 Task: Select Show Map
Action: Mouse pressed left at (200, 164)
Screenshot: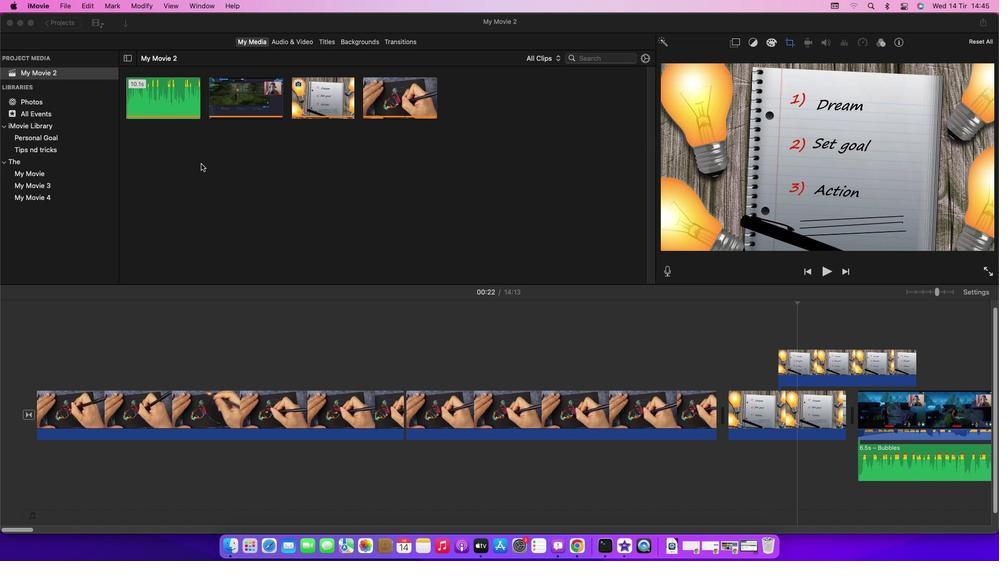 
Action: Mouse moved to (39, 5)
Screenshot: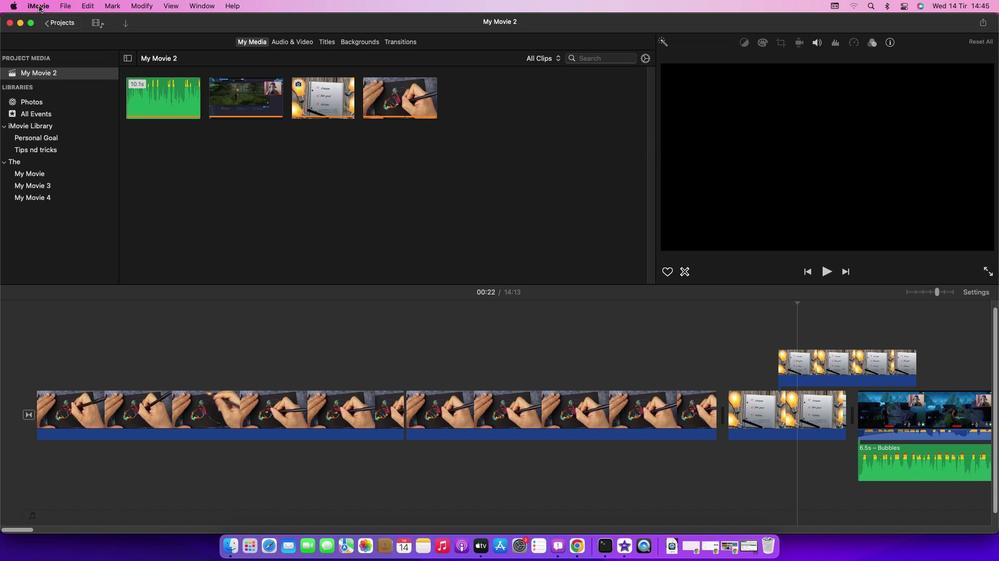 
Action: Mouse pressed left at (39, 5)
Screenshot: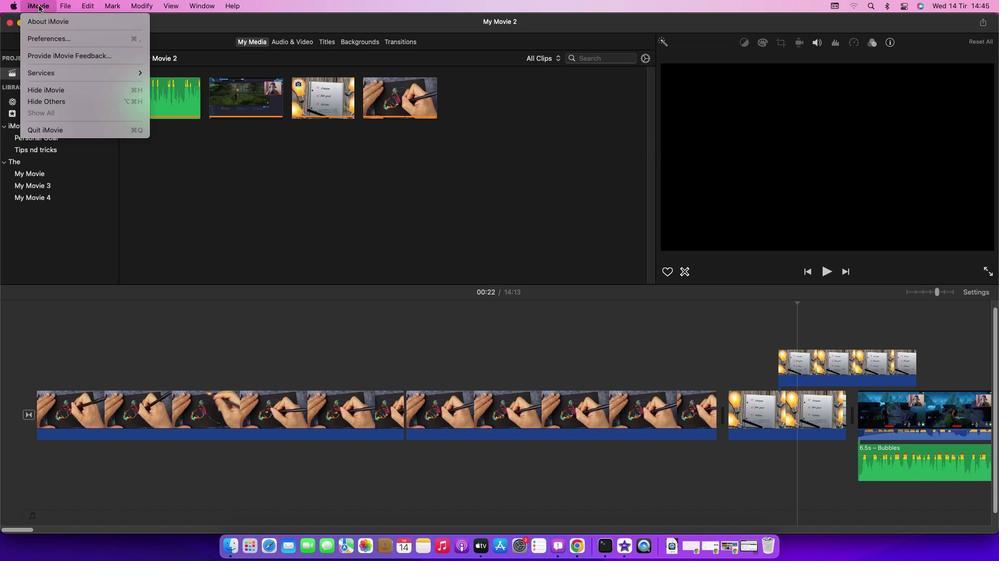 
Action: Mouse moved to (174, 90)
Screenshot: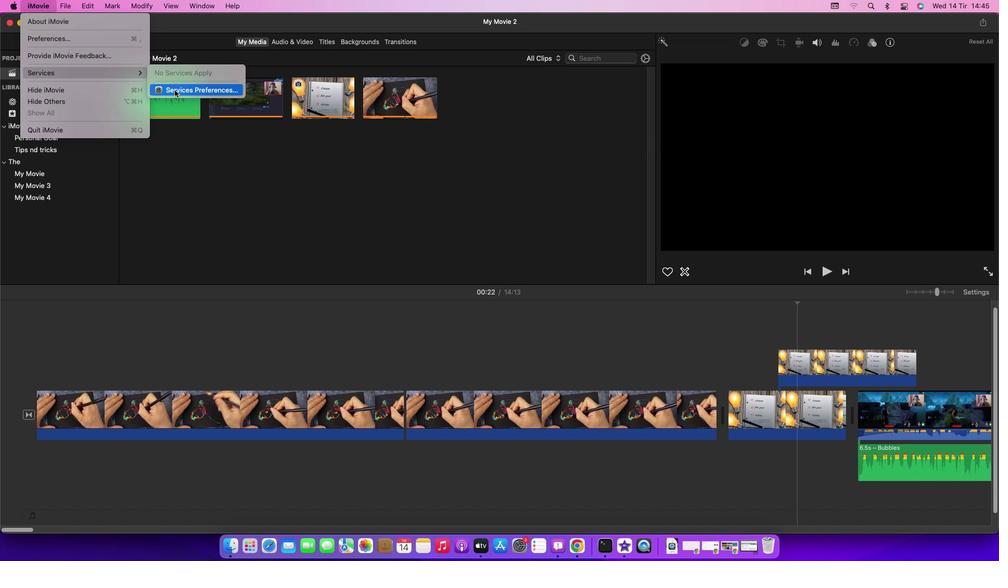 
Action: Mouse pressed left at (174, 90)
Screenshot: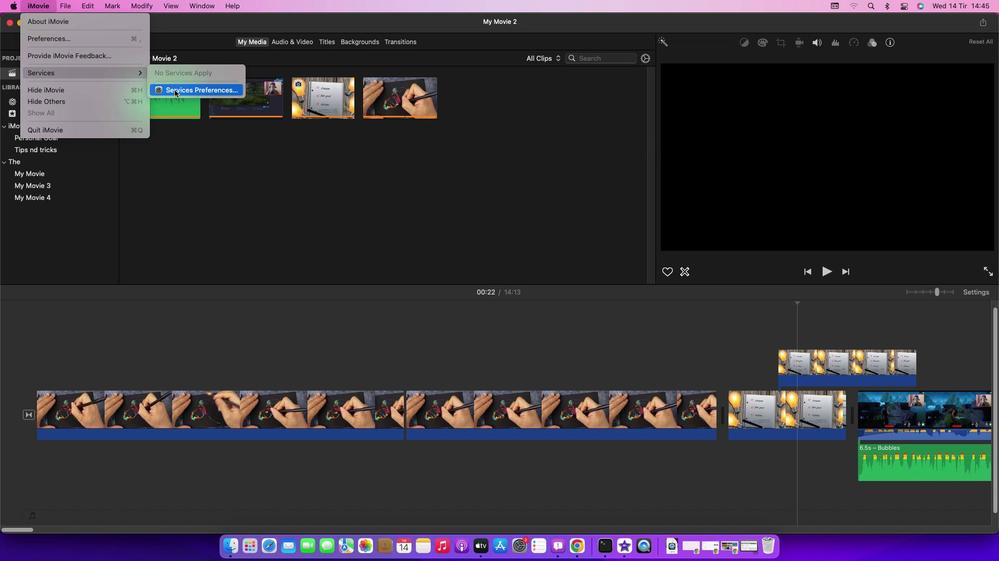 
Action: Mouse moved to (334, 59)
Screenshot: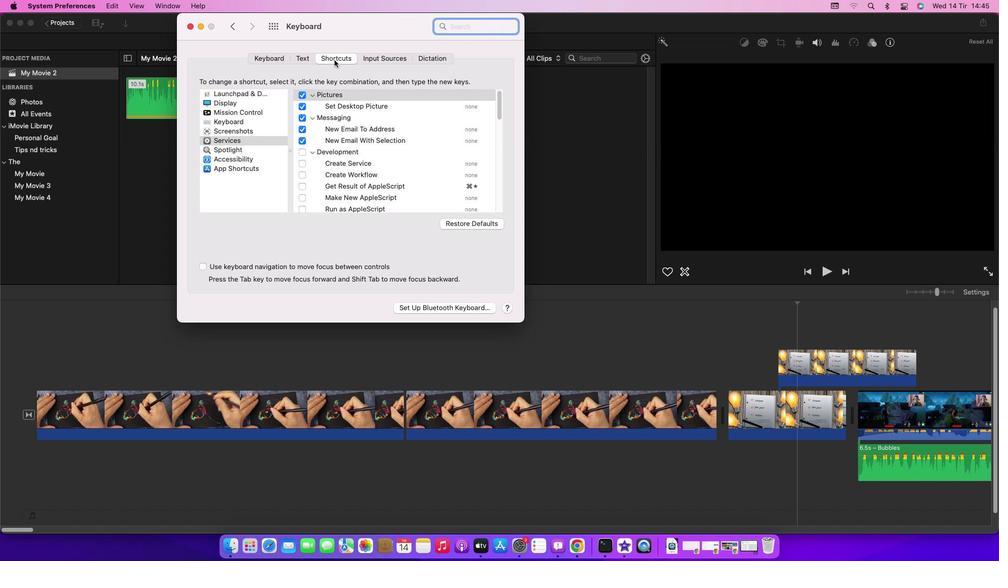 
Action: Mouse pressed left at (334, 59)
Screenshot: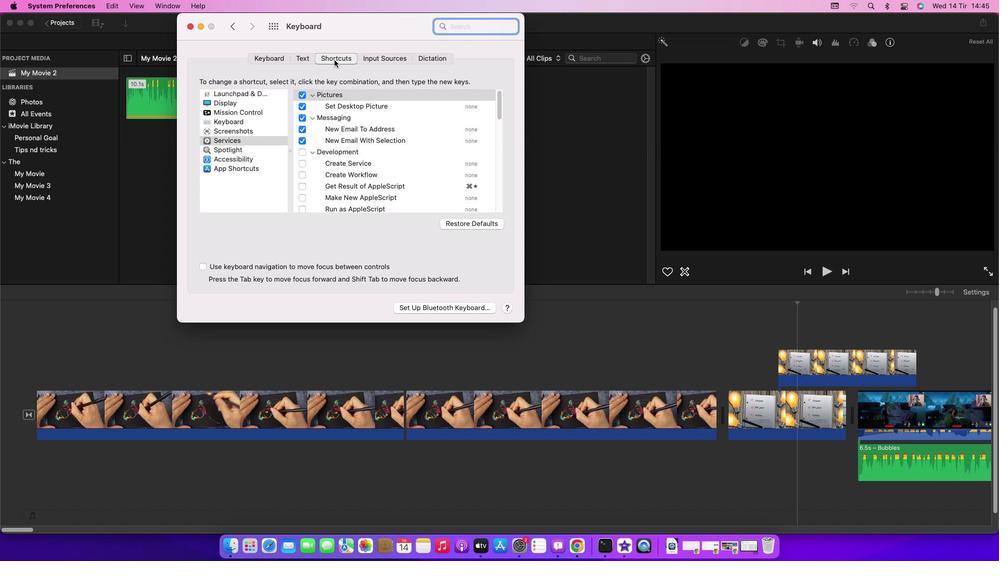 
Action: Mouse moved to (242, 141)
Screenshot: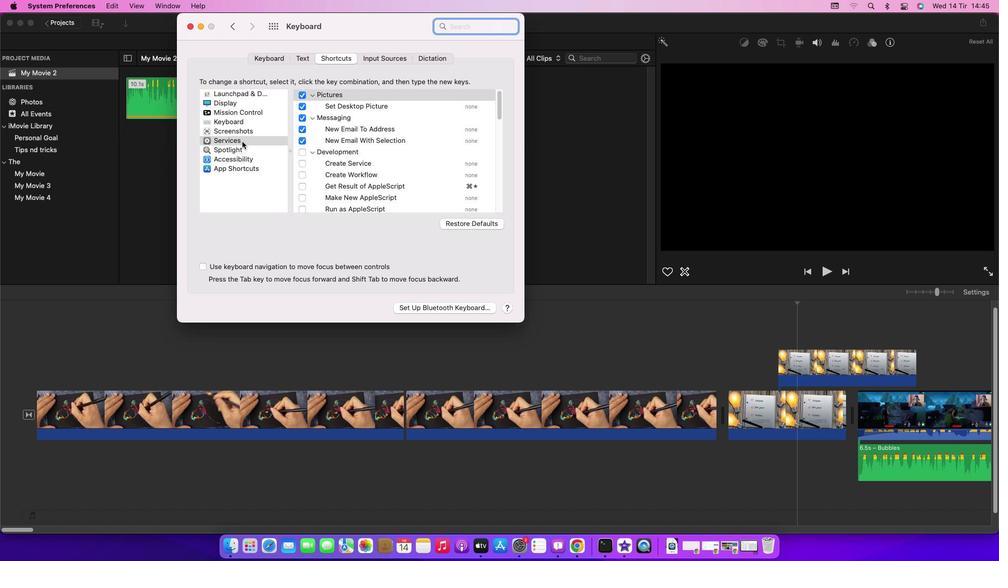
Action: Mouse pressed left at (242, 141)
Screenshot: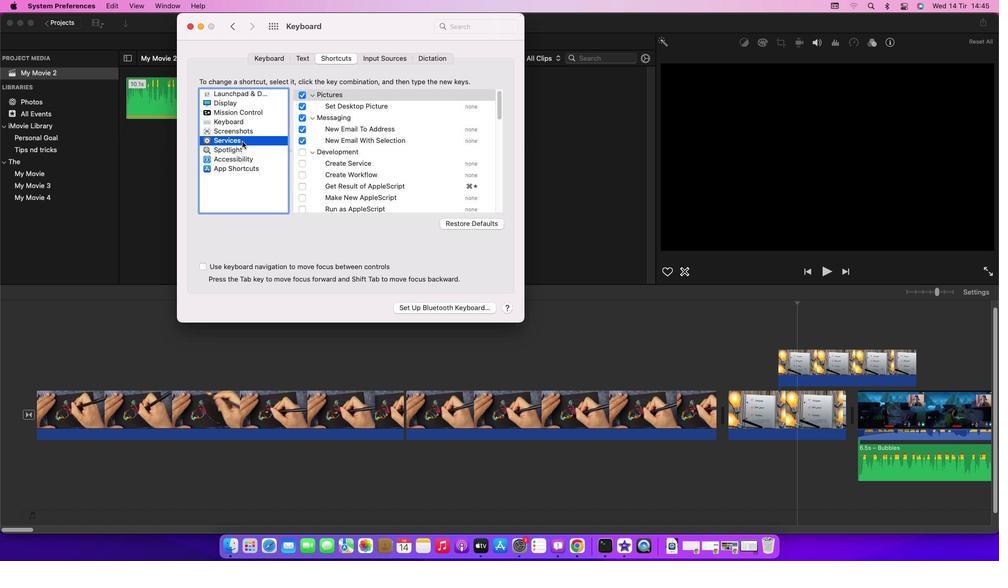 
Action: Mouse moved to (366, 193)
Screenshot: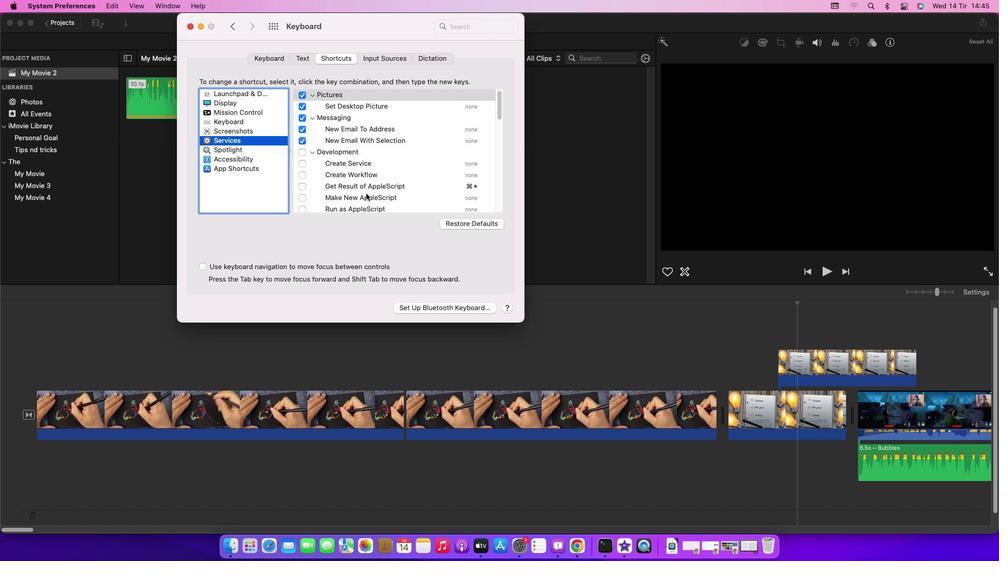
Action: Mouse scrolled (366, 193) with delta (0, 0)
Screenshot: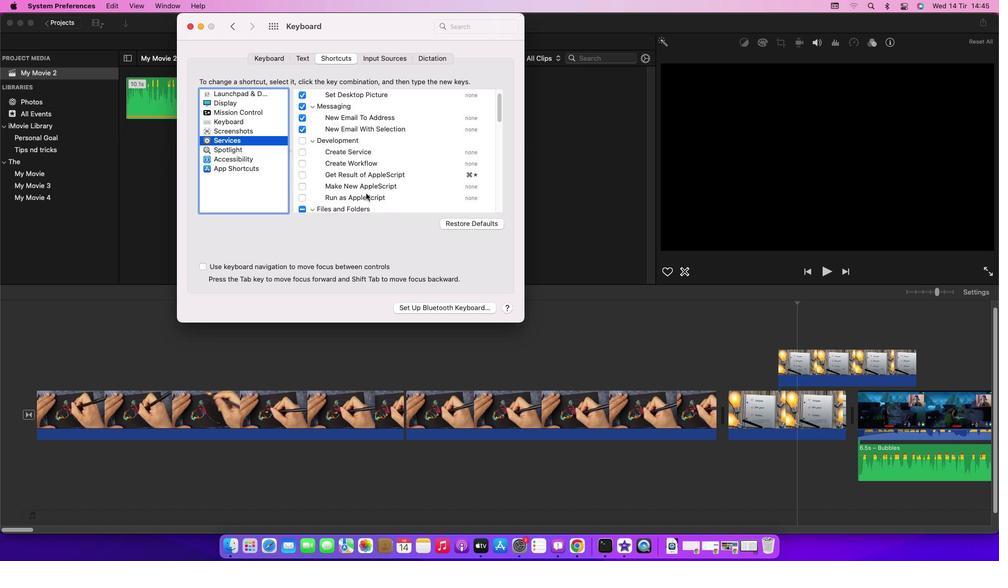
Action: Mouse scrolled (366, 193) with delta (0, 0)
Screenshot: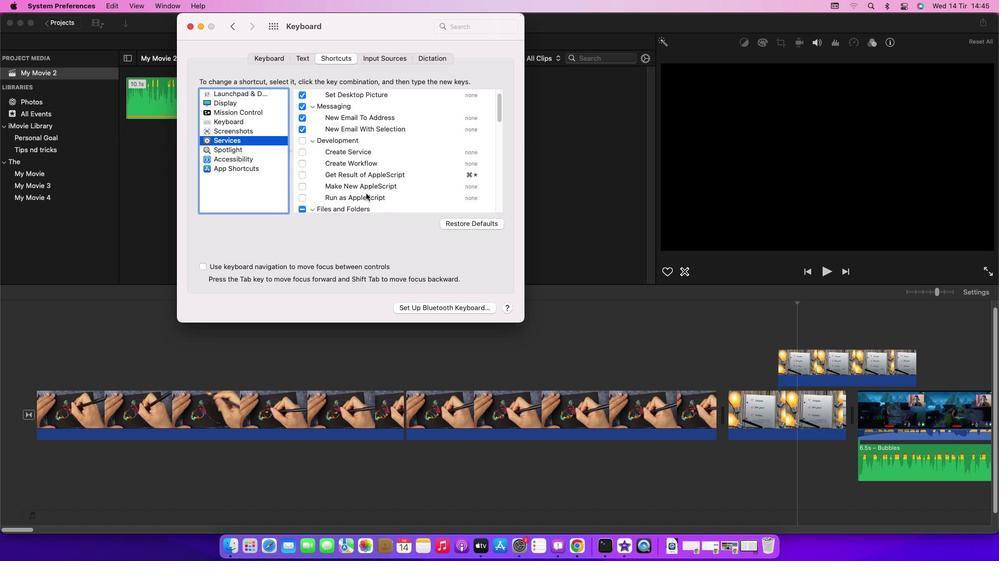 
Action: Mouse scrolled (366, 193) with delta (0, -1)
Screenshot: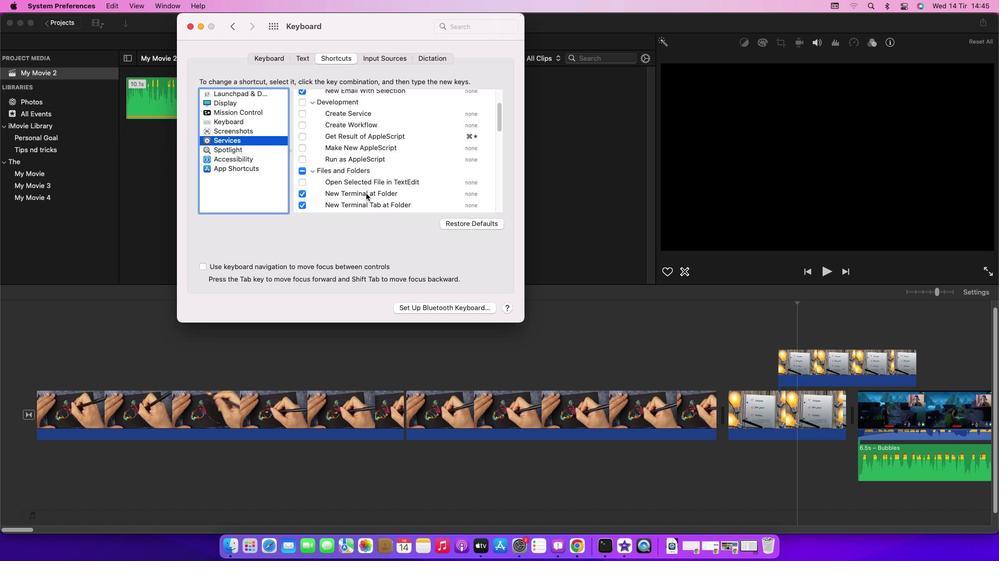 
Action: Mouse scrolled (366, 193) with delta (0, -2)
Screenshot: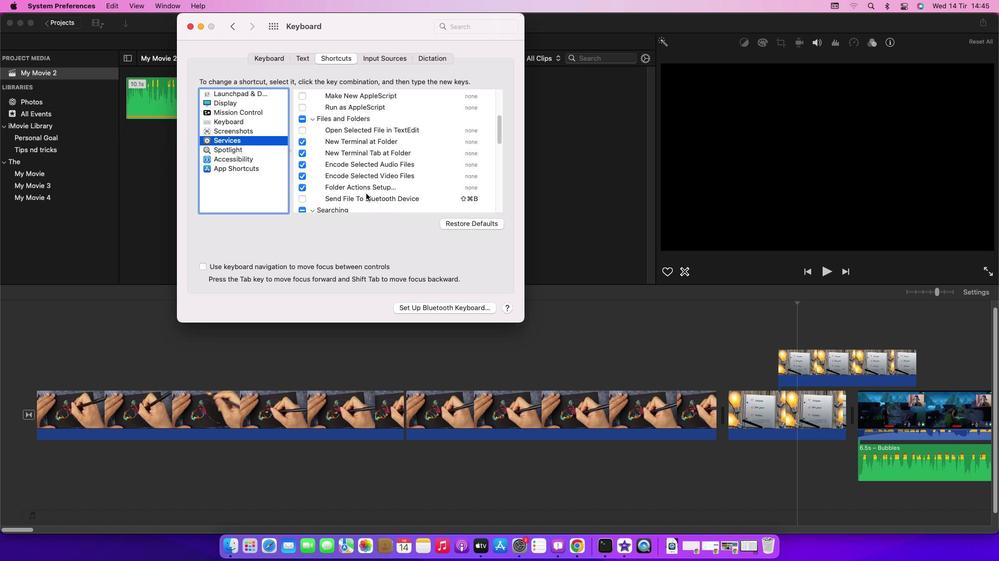 
Action: Mouse scrolled (366, 193) with delta (0, -2)
Screenshot: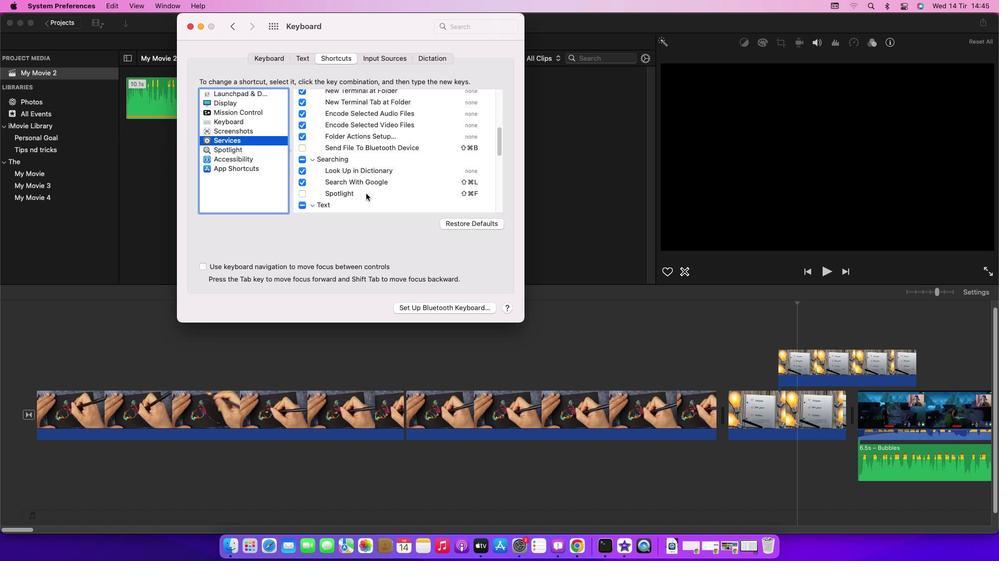 
Action: Mouse scrolled (366, 193) with delta (0, 0)
Screenshot: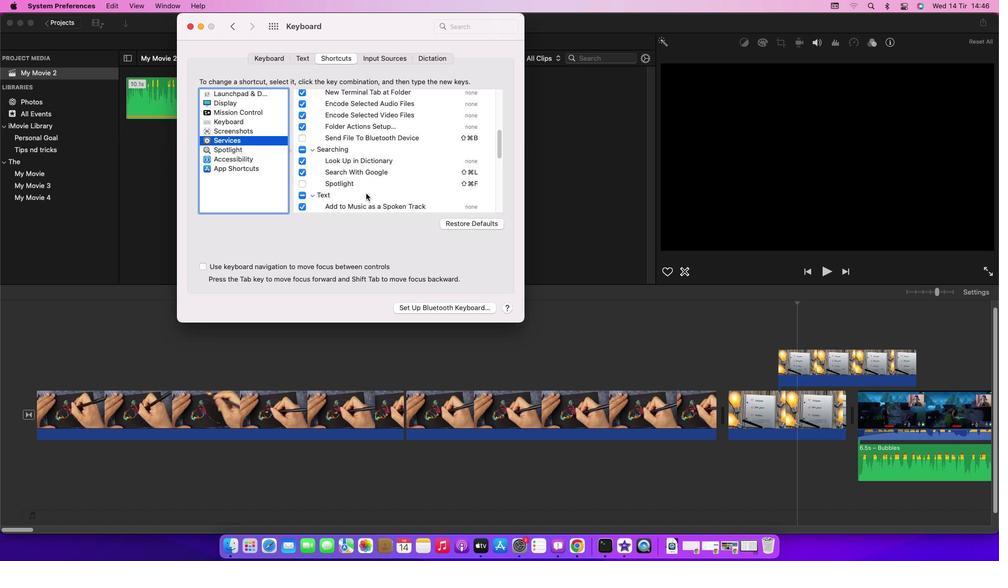 
Action: Mouse scrolled (366, 193) with delta (0, 0)
Screenshot: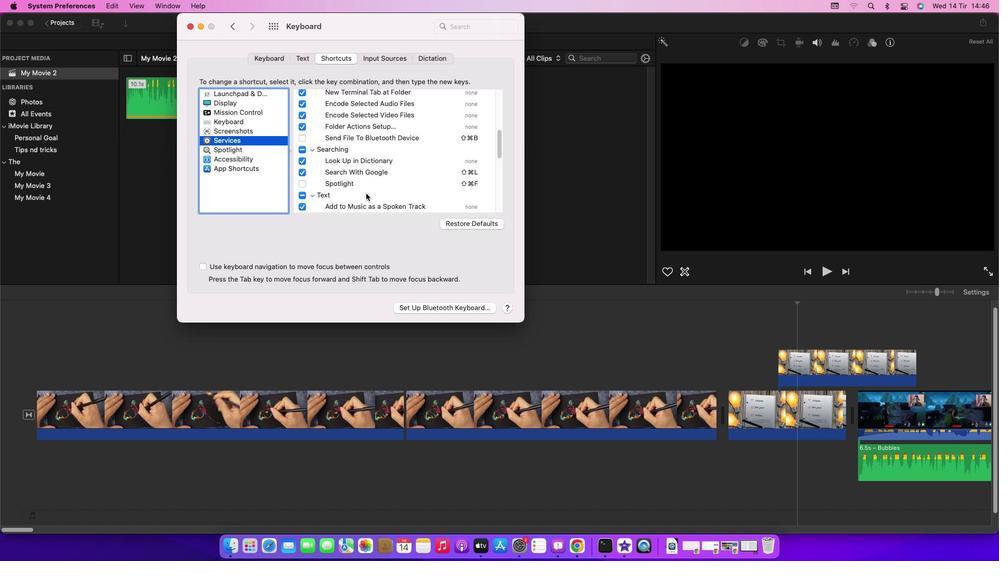 
Action: Mouse scrolled (366, 193) with delta (0, -1)
Screenshot: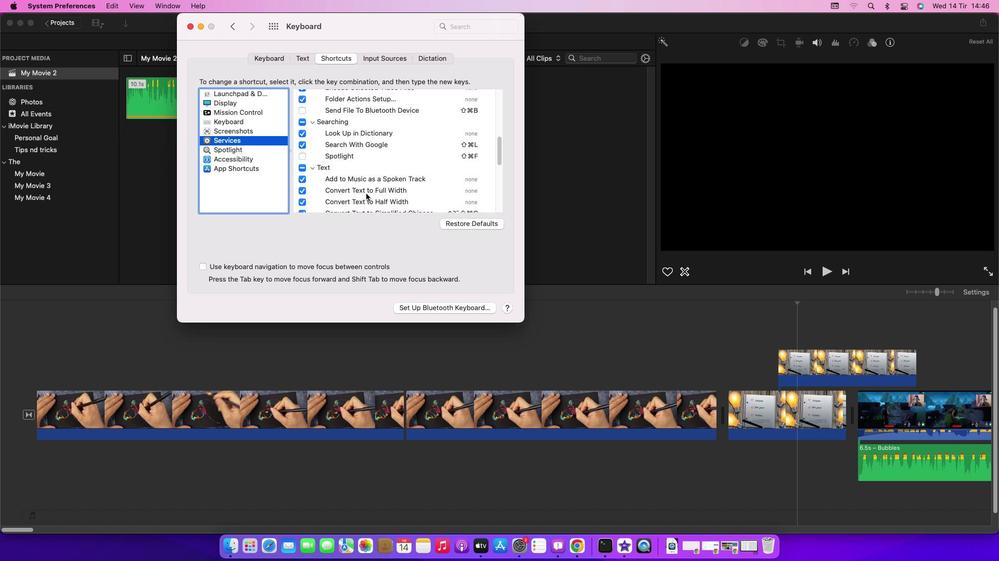 
Action: Mouse scrolled (366, 193) with delta (0, -1)
Screenshot: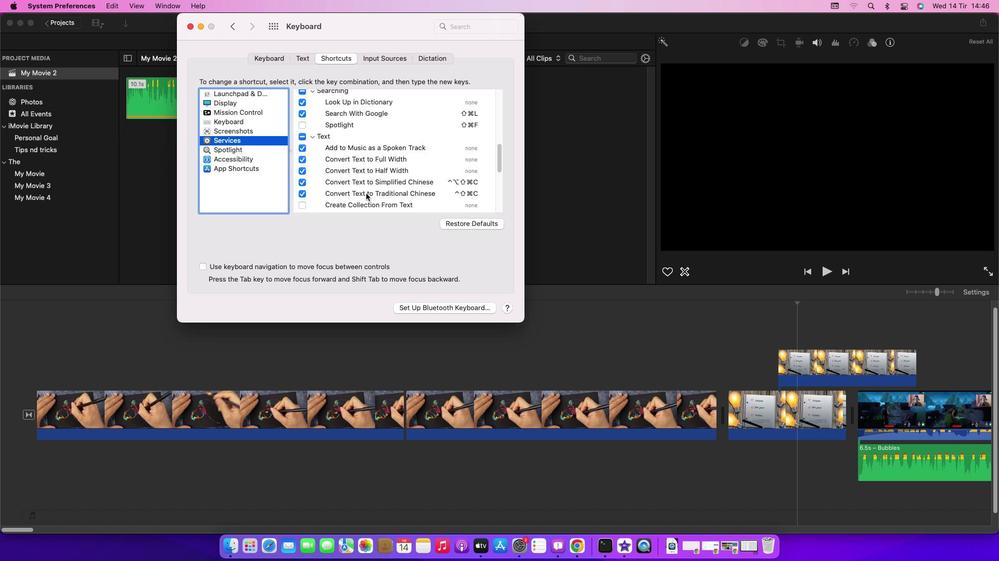 
Action: Mouse scrolled (366, 193) with delta (0, 0)
Screenshot: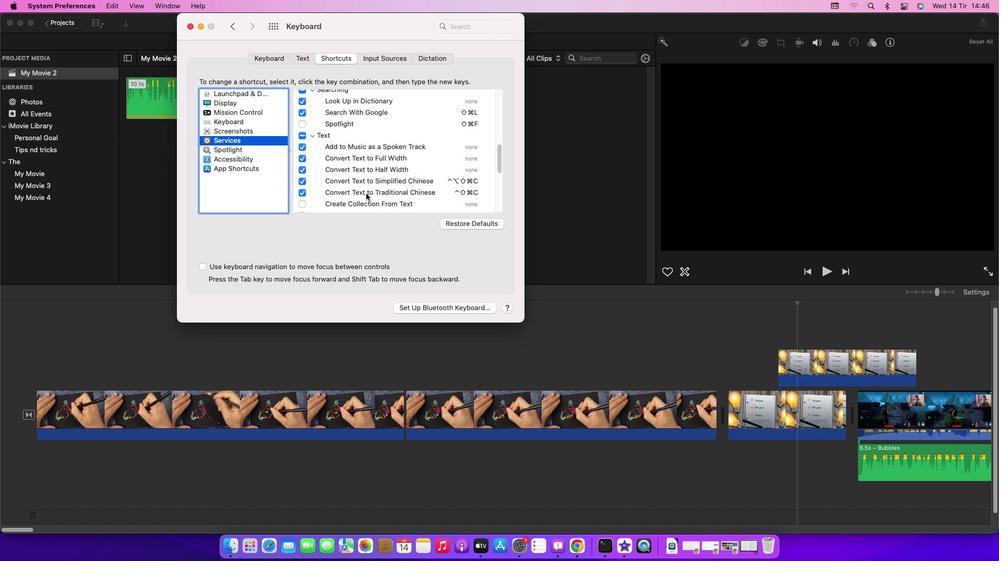 
Action: Mouse scrolled (366, 193) with delta (0, 0)
Screenshot: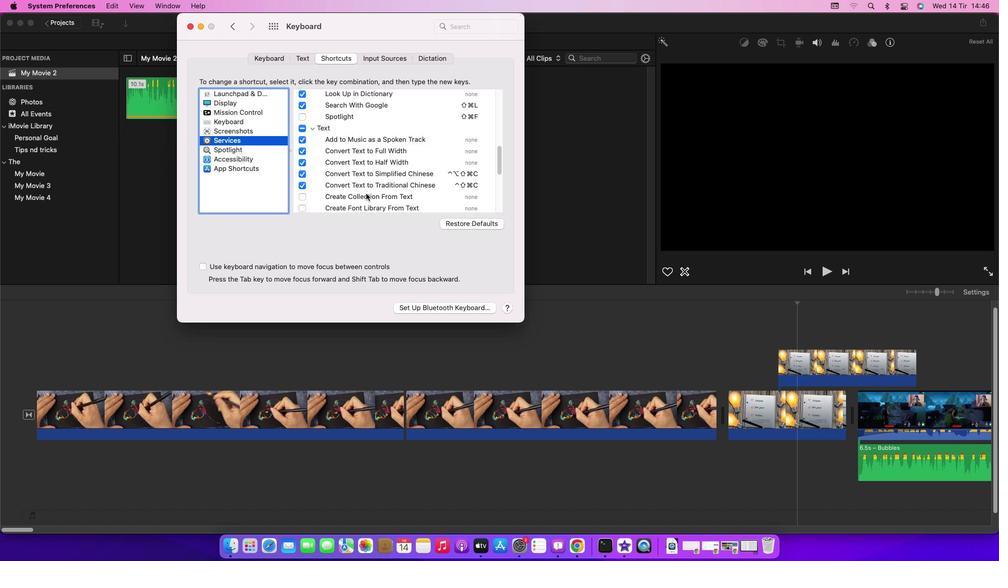 
Action: Mouse scrolled (366, 193) with delta (0, 0)
Screenshot: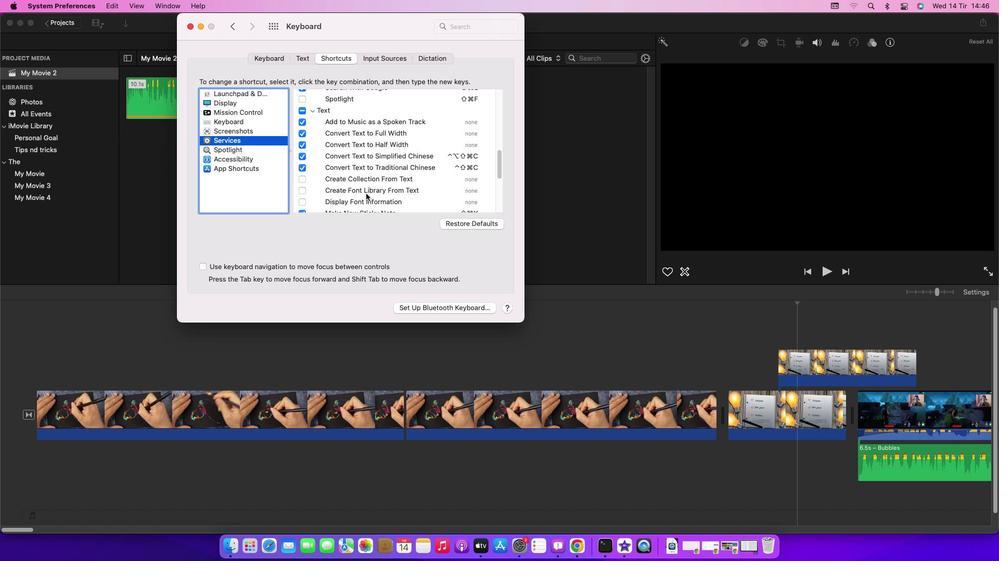 
Action: Mouse scrolled (366, 193) with delta (0, -1)
Screenshot: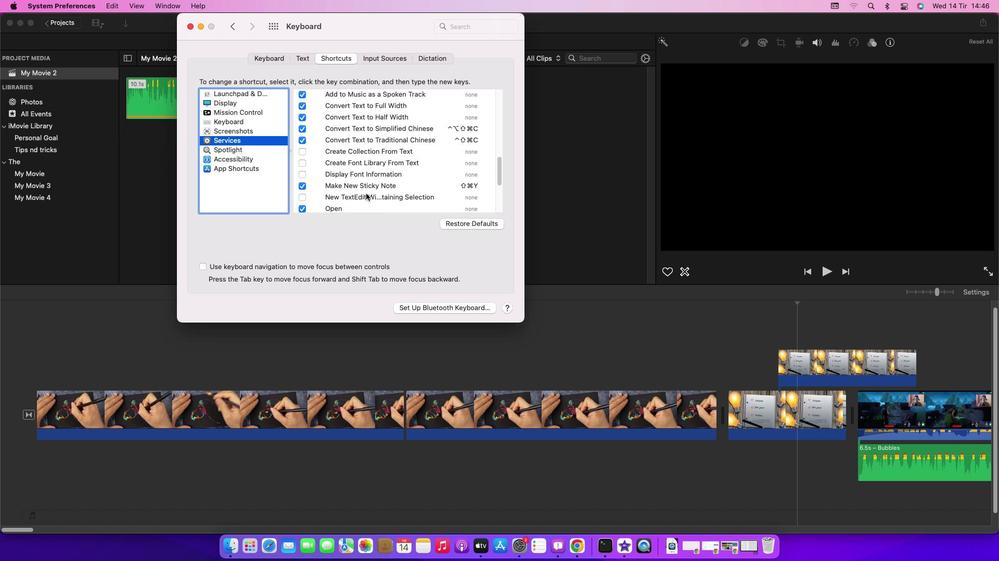 
Action: Mouse scrolled (366, 193) with delta (0, 0)
Screenshot: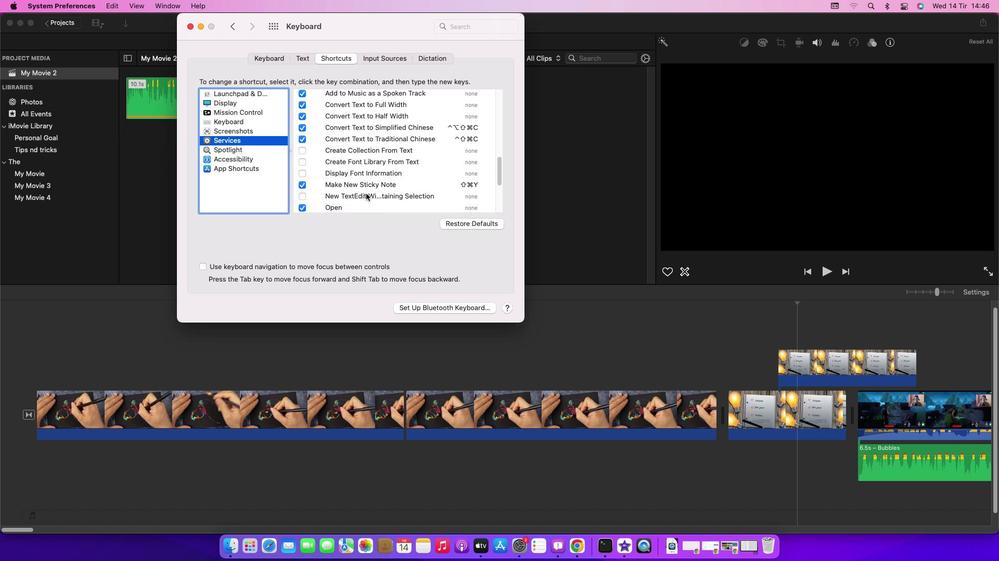 
Action: Mouse scrolled (366, 193) with delta (0, 0)
Screenshot: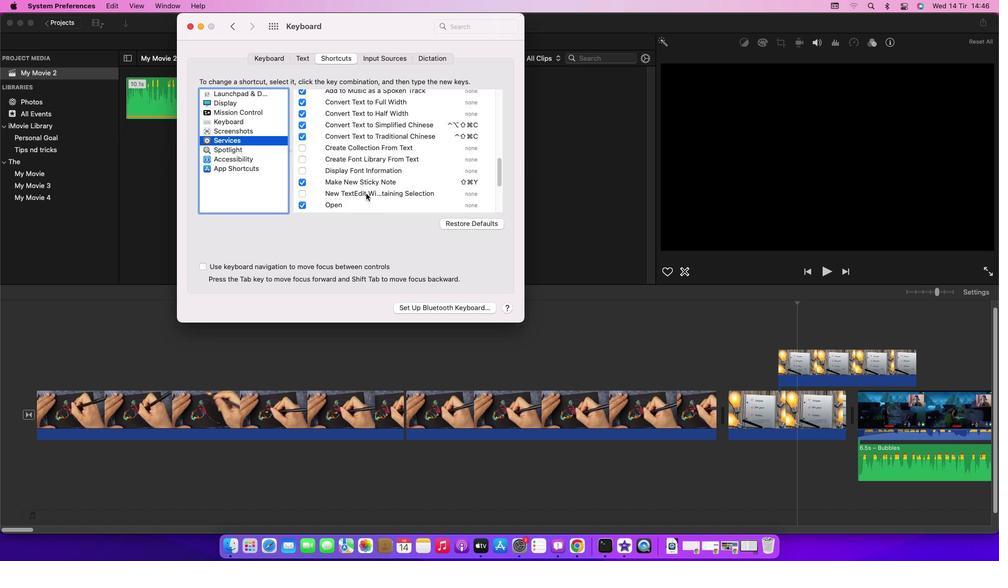 
Action: Mouse scrolled (366, 193) with delta (0, 0)
Screenshot: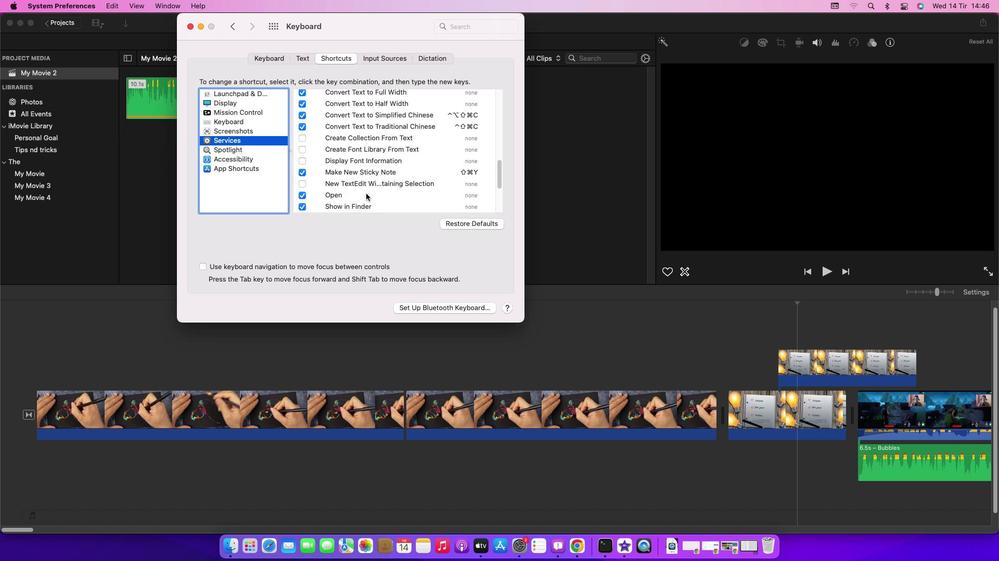 
Action: Mouse scrolled (366, 193) with delta (0, 0)
Screenshot: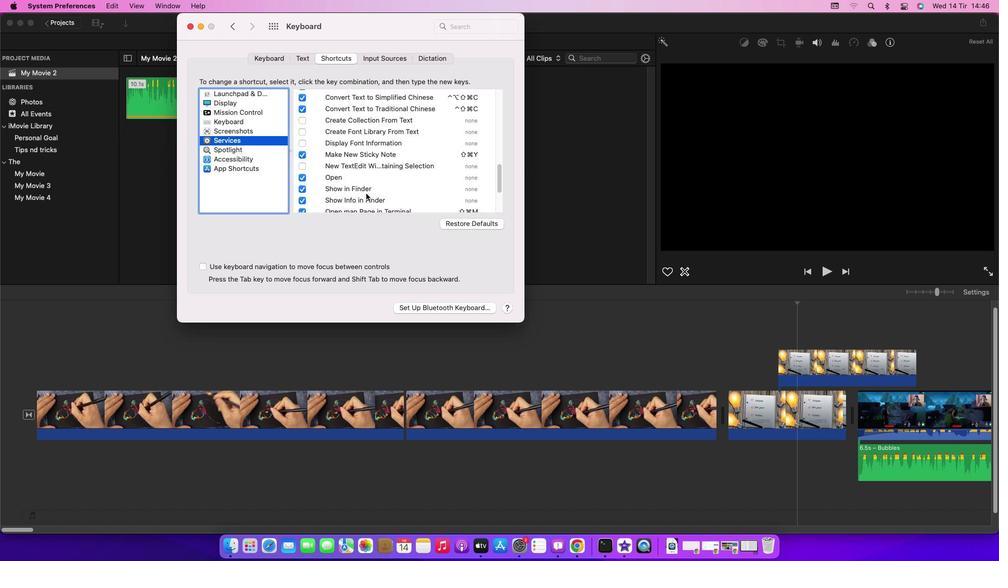 
Action: Mouse scrolled (366, 193) with delta (0, 0)
Screenshot: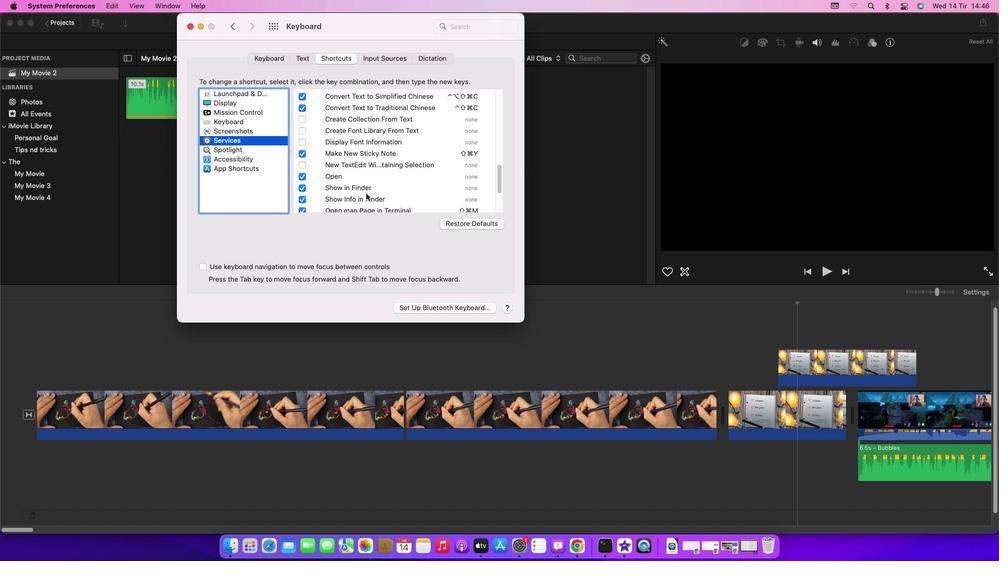 
Action: Mouse scrolled (366, 193) with delta (0, 0)
Screenshot: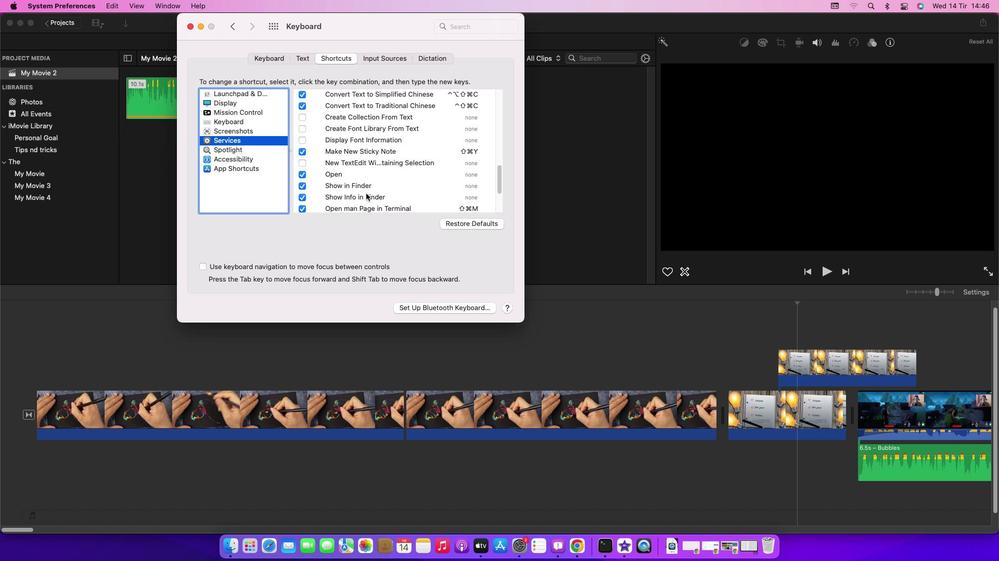 
Action: Mouse scrolled (366, 193) with delta (0, 0)
Screenshot: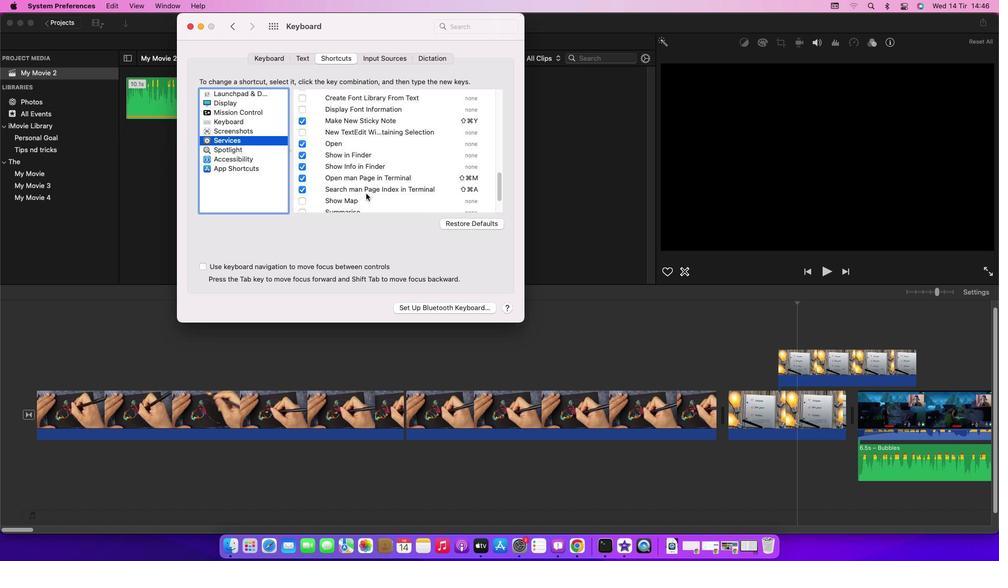 
Action: Mouse scrolled (366, 193) with delta (0, 0)
Screenshot: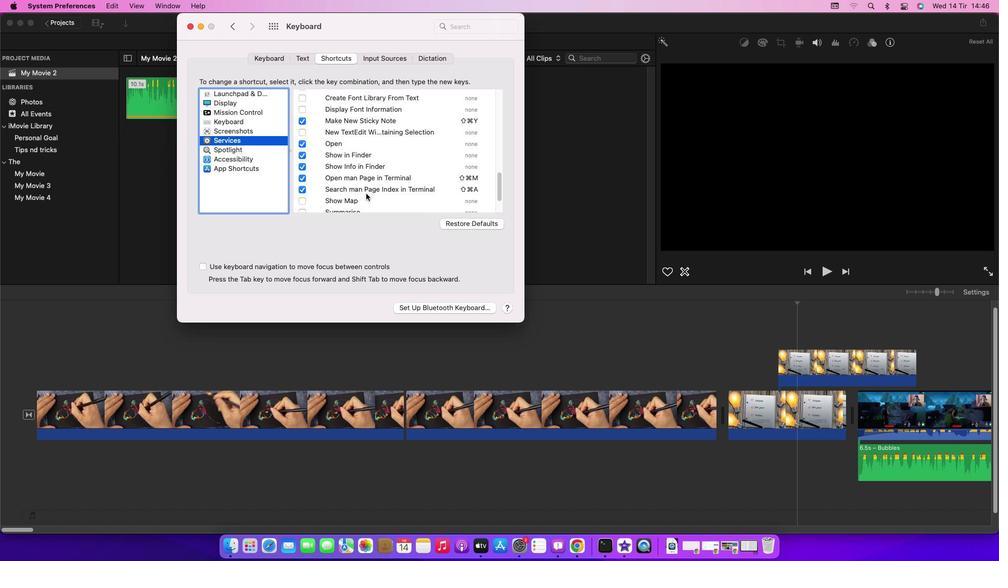 
Action: Mouse scrolled (366, 193) with delta (0, 0)
Screenshot: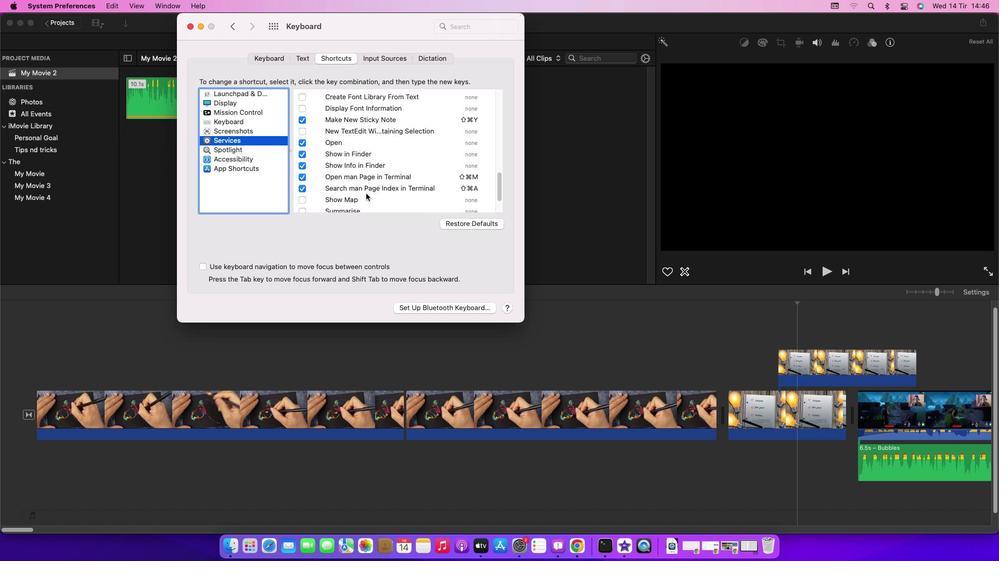 
Action: Mouse scrolled (366, 193) with delta (0, 0)
Screenshot: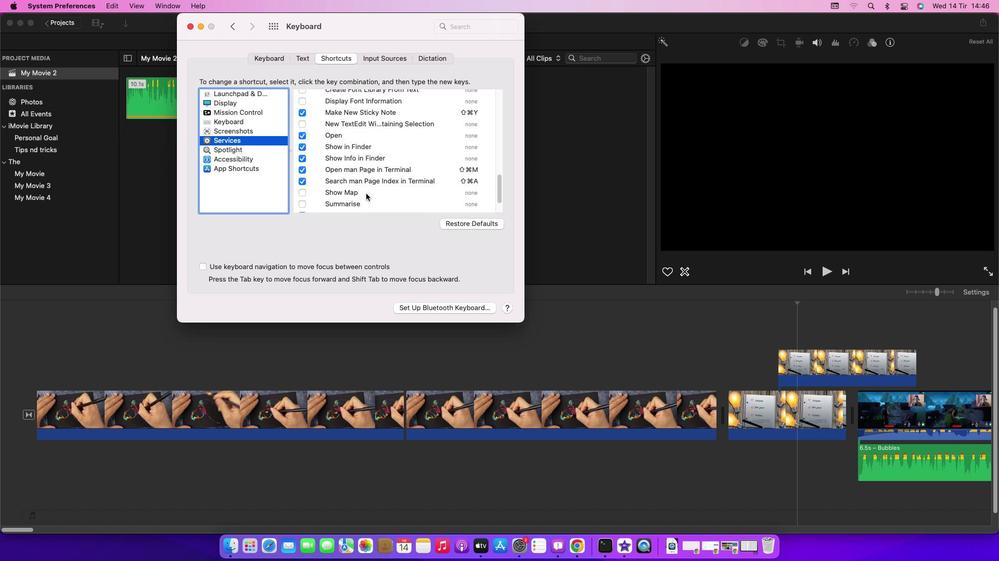 
Action: Mouse scrolled (366, 193) with delta (0, 0)
Screenshot: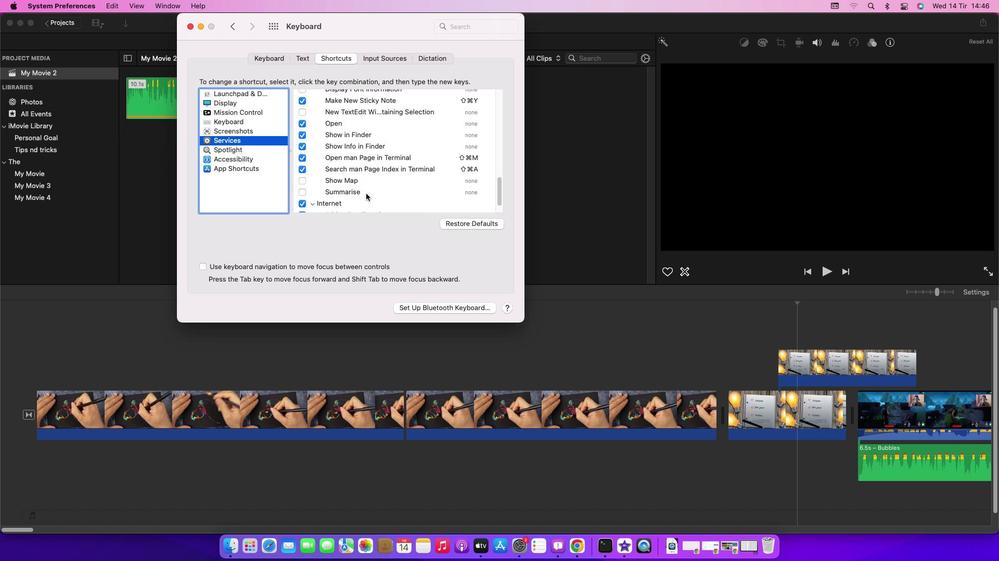 
Action: Mouse moved to (302, 181)
Screenshot: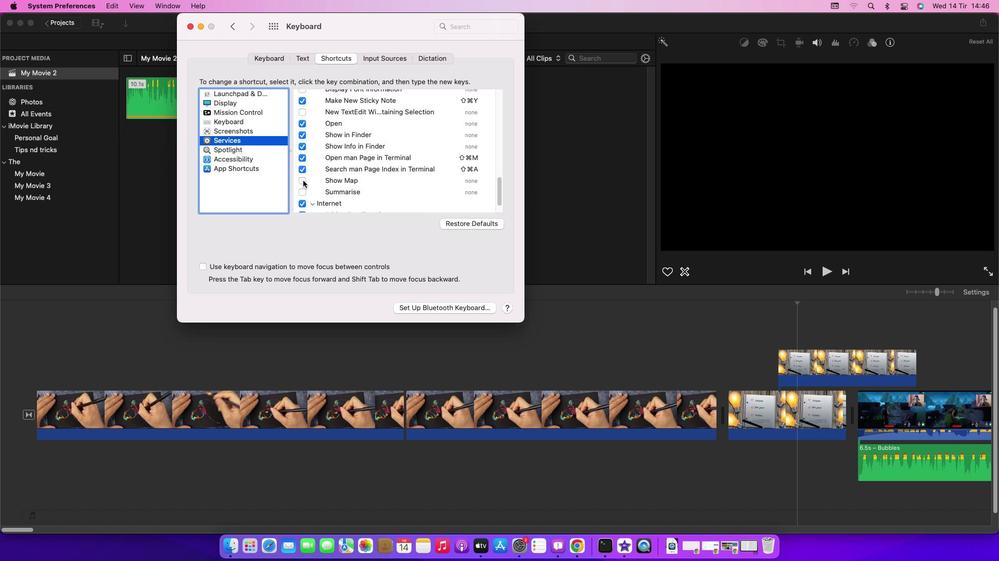 
Action: Mouse pressed left at (302, 181)
Screenshot: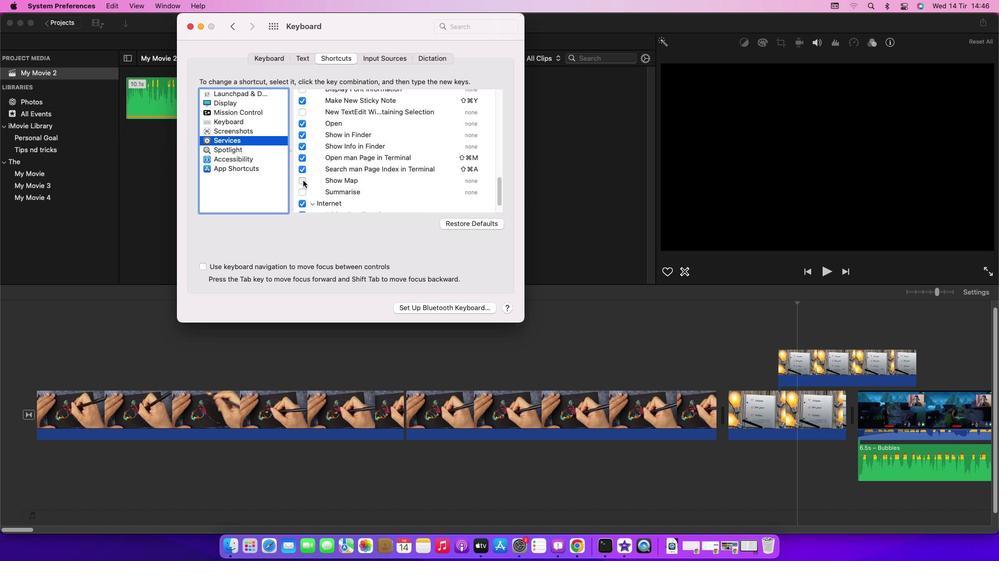 
Action: Mouse moved to (365, 232)
Screenshot: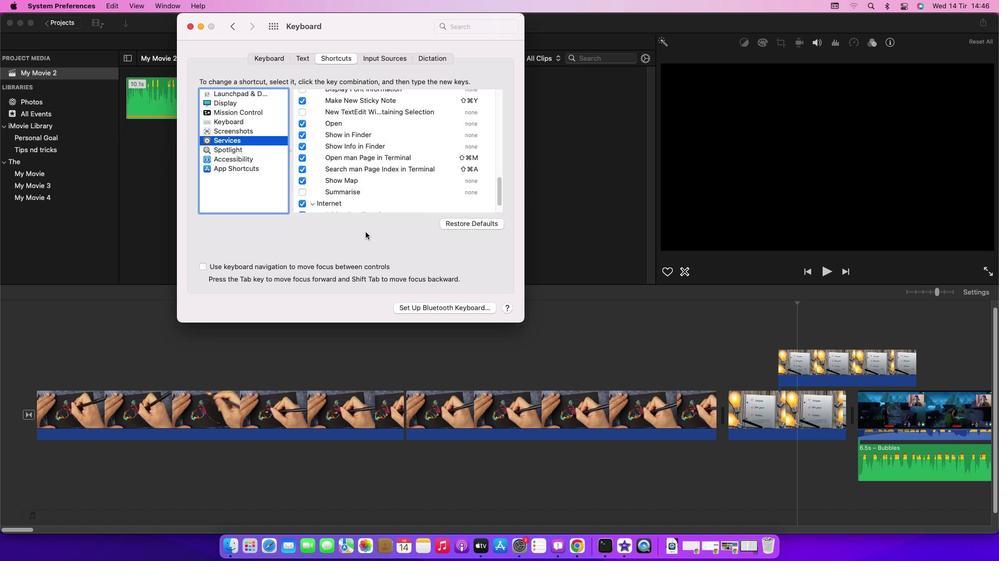 
